 Task: Add Sprouts 100% Recycled Paper Towels to the cart.
Action: Mouse moved to (783, 267)
Screenshot: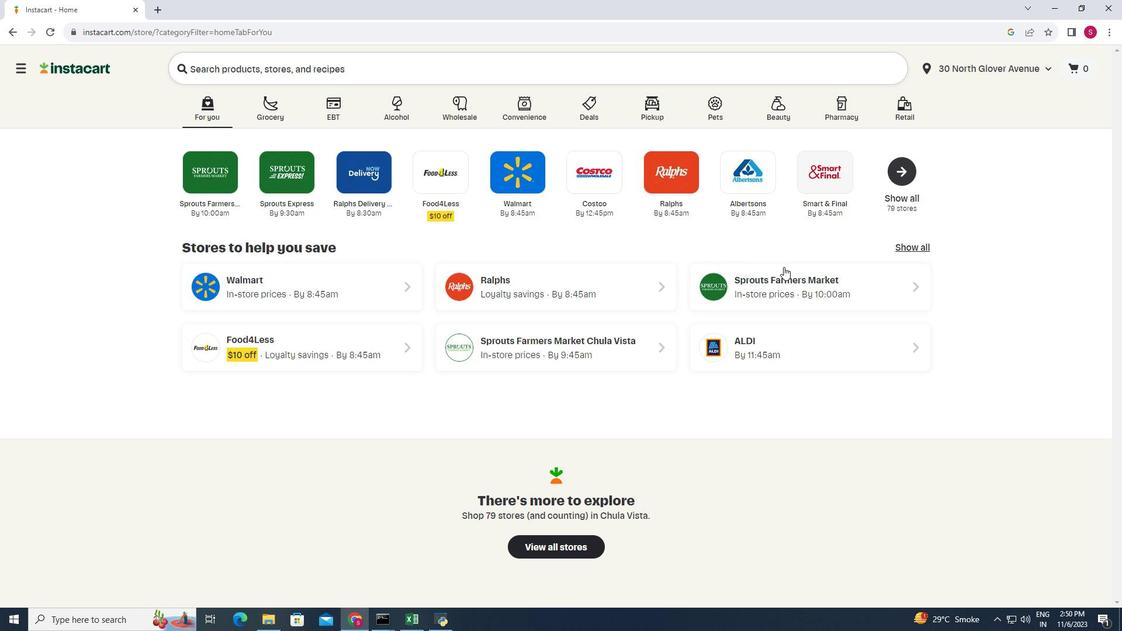 
Action: Mouse pressed left at (783, 267)
Screenshot: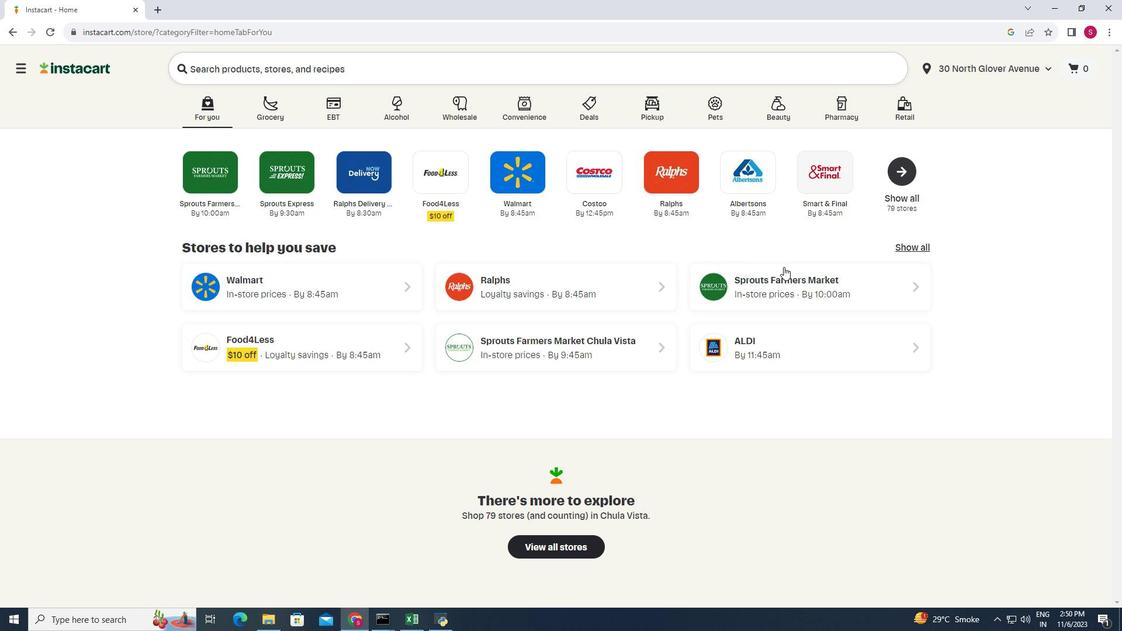 
Action: Mouse moved to (82, 410)
Screenshot: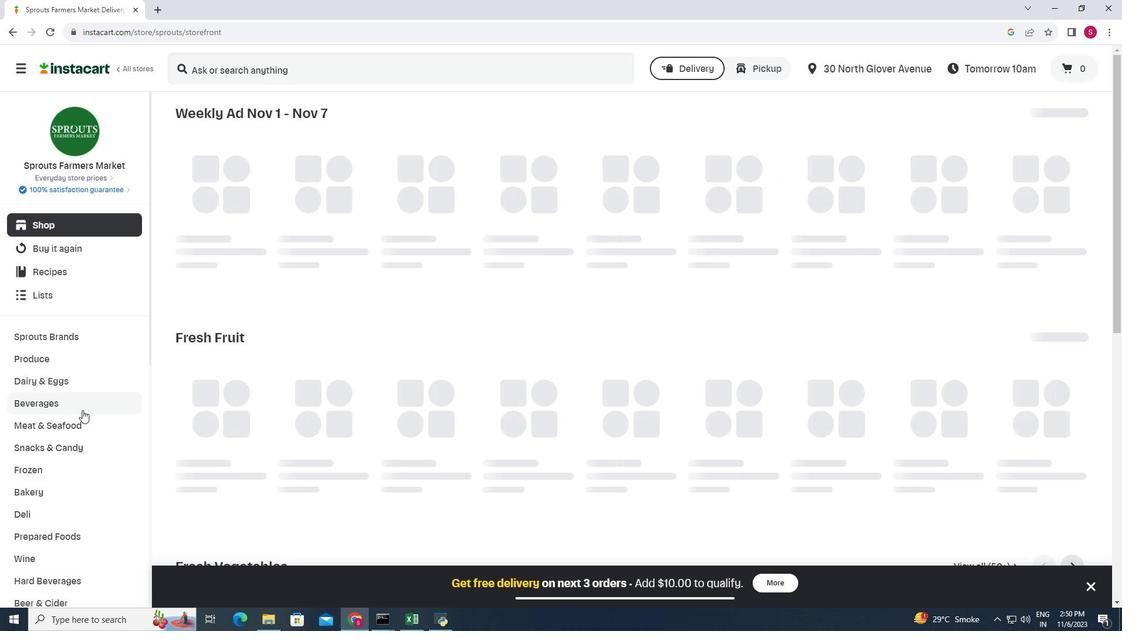 
Action: Mouse scrolled (82, 409) with delta (0, 0)
Screenshot: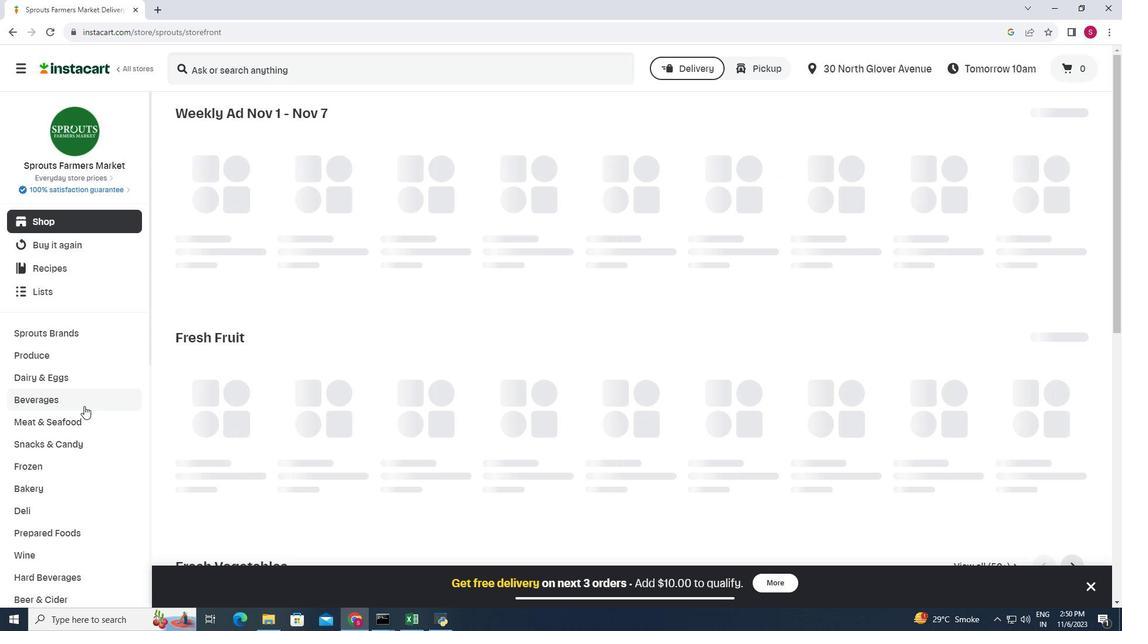 
Action: Mouse moved to (85, 404)
Screenshot: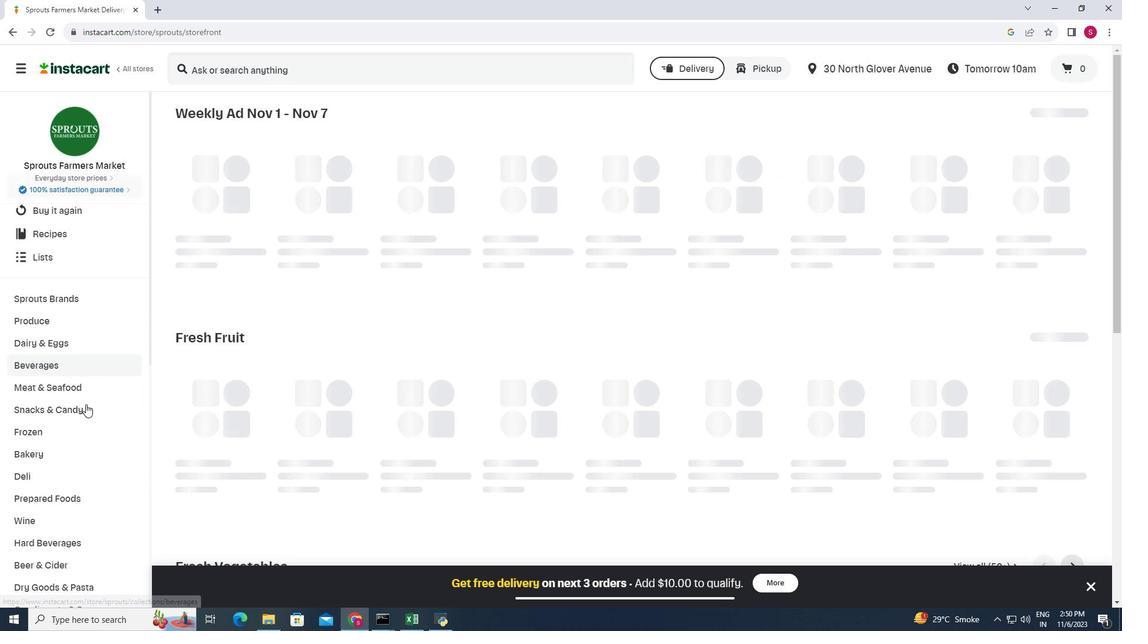 
Action: Mouse scrolled (85, 403) with delta (0, 0)
Screenshot: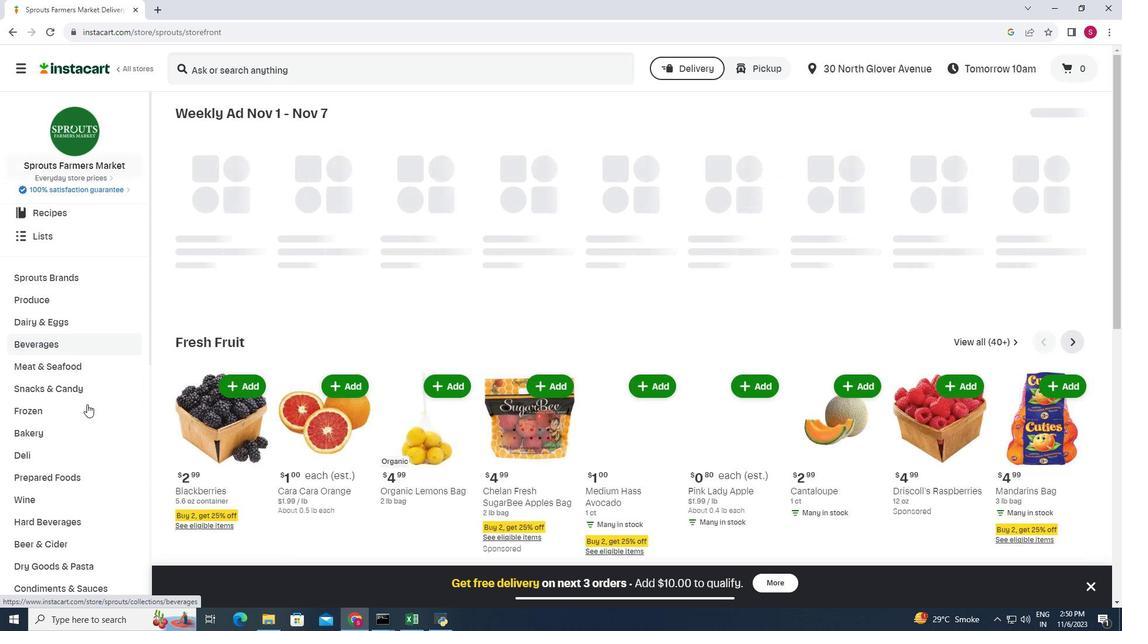 
Action: Mouse moved to (89, 406)
Screenshot: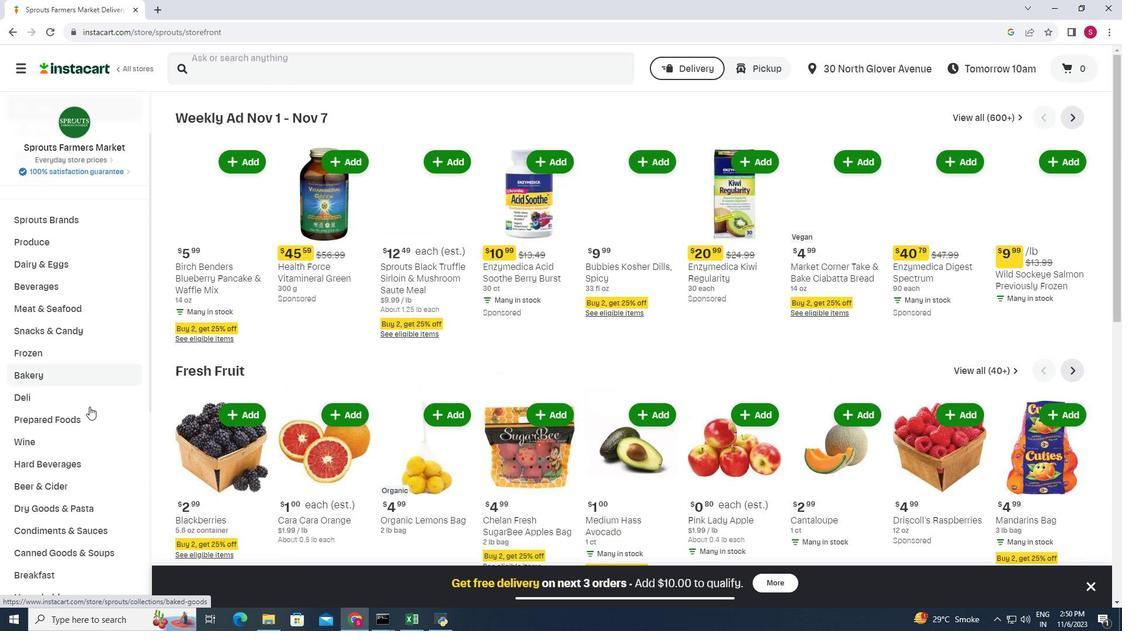 
Action: Mouse scrolled (89, 406) with delta (0, 0)
Screenshot: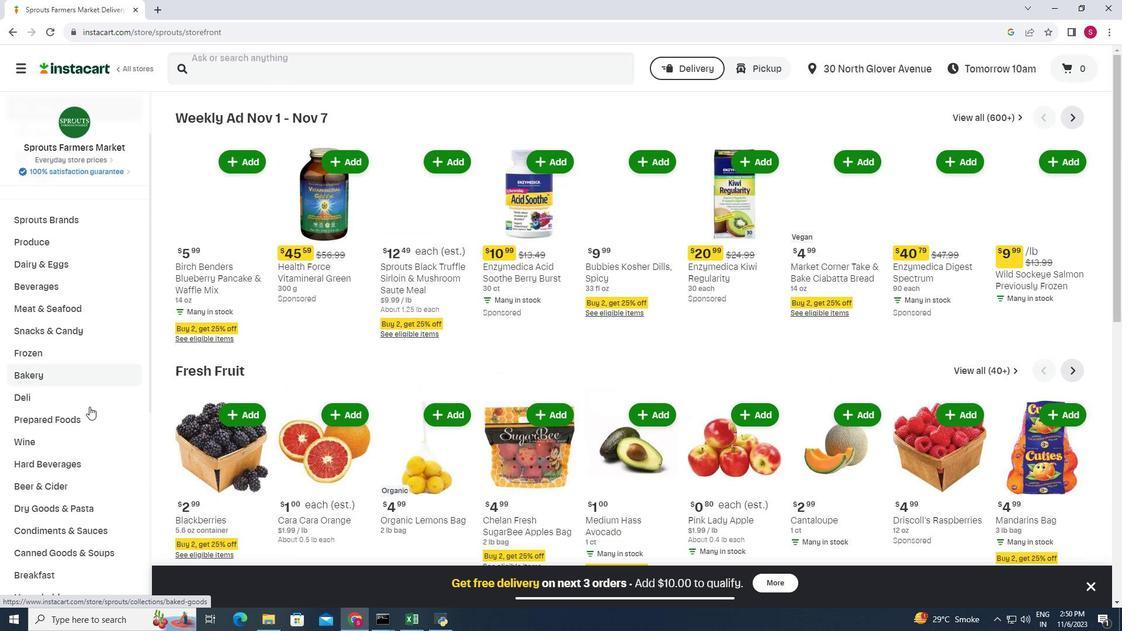 
Action: Mouse moved to (97, 421)
Screenshot: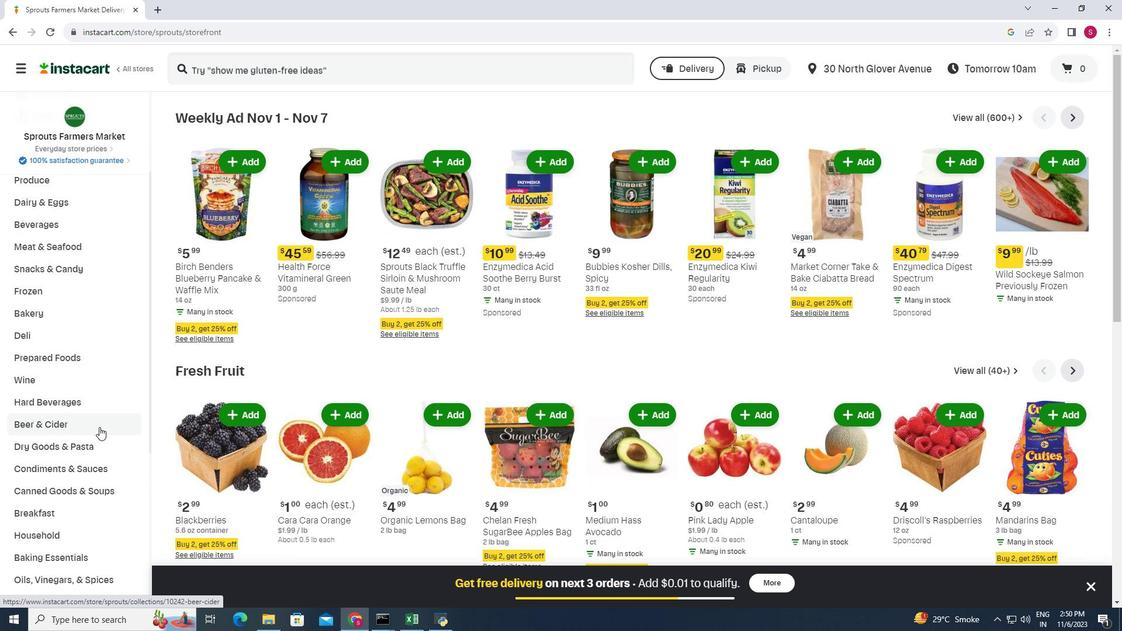
Action: Mouse scrolled (97, 421) with delta (0, 0)
Screenshot: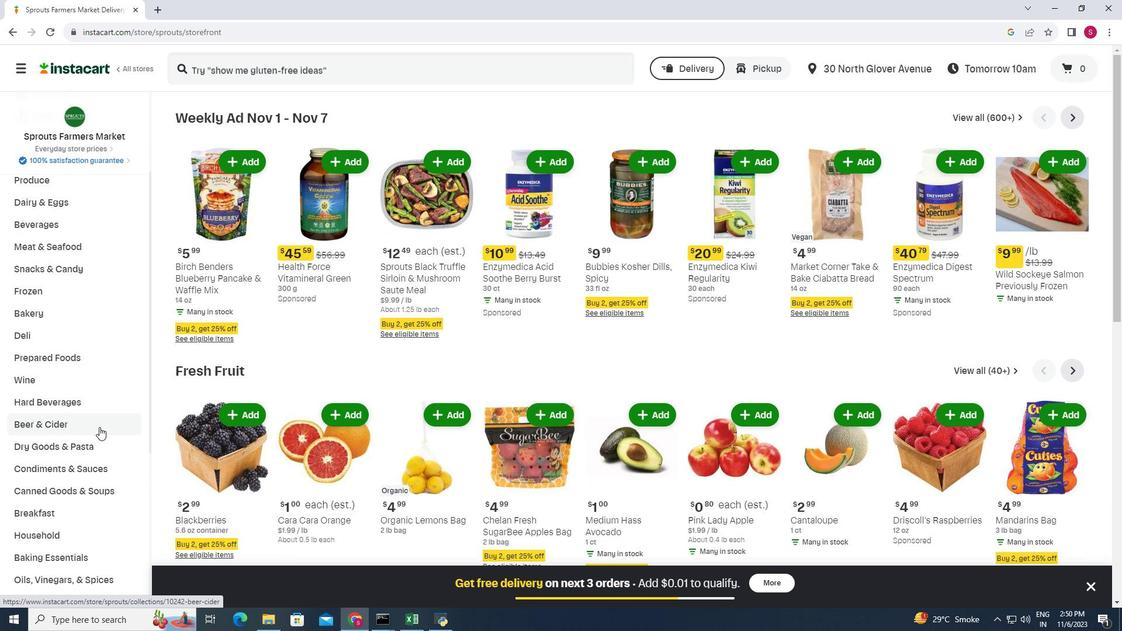 
Action: Mouse moved to (68, 476)
Screenshot: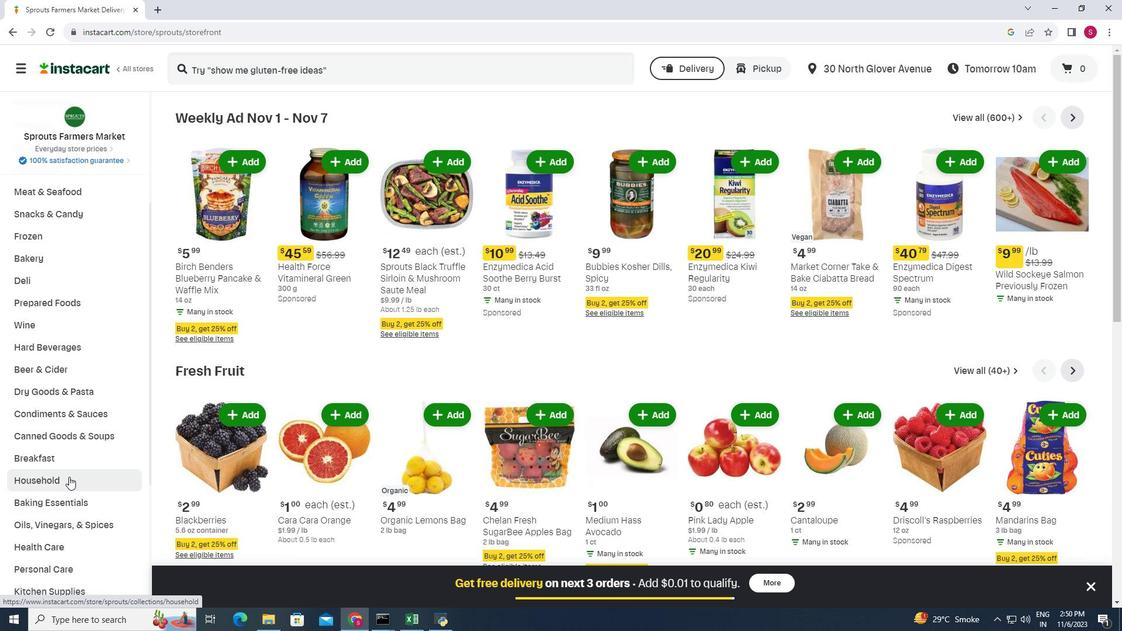 
Action: Mouse pressed left at (68, 476)
Screenshot: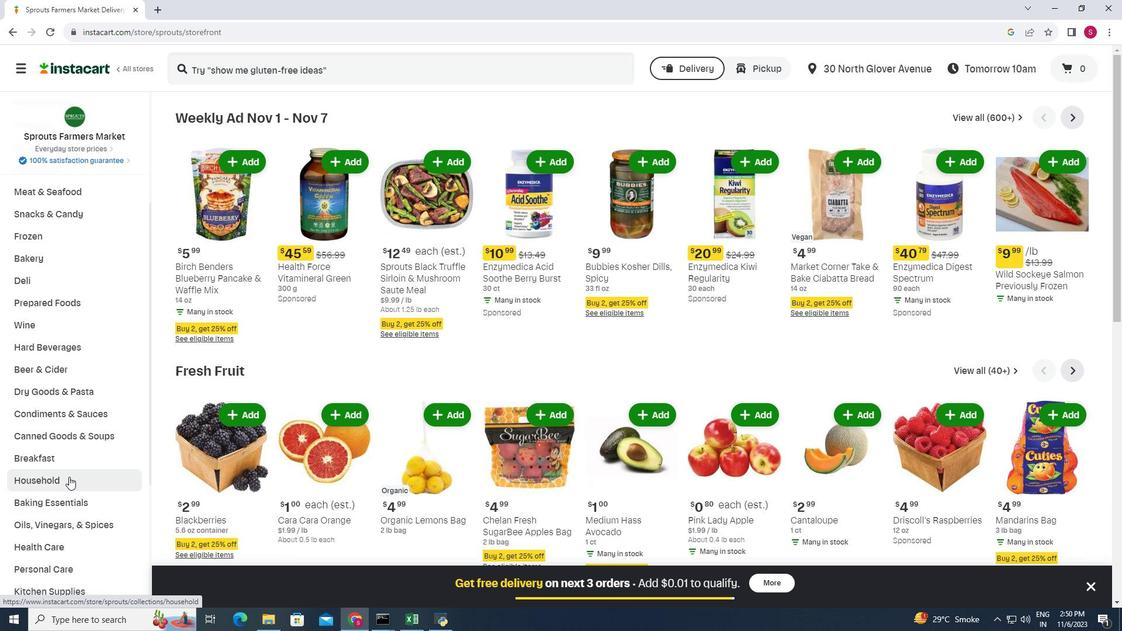 
Action: Mouse moved to (265, 151)
Screenshot: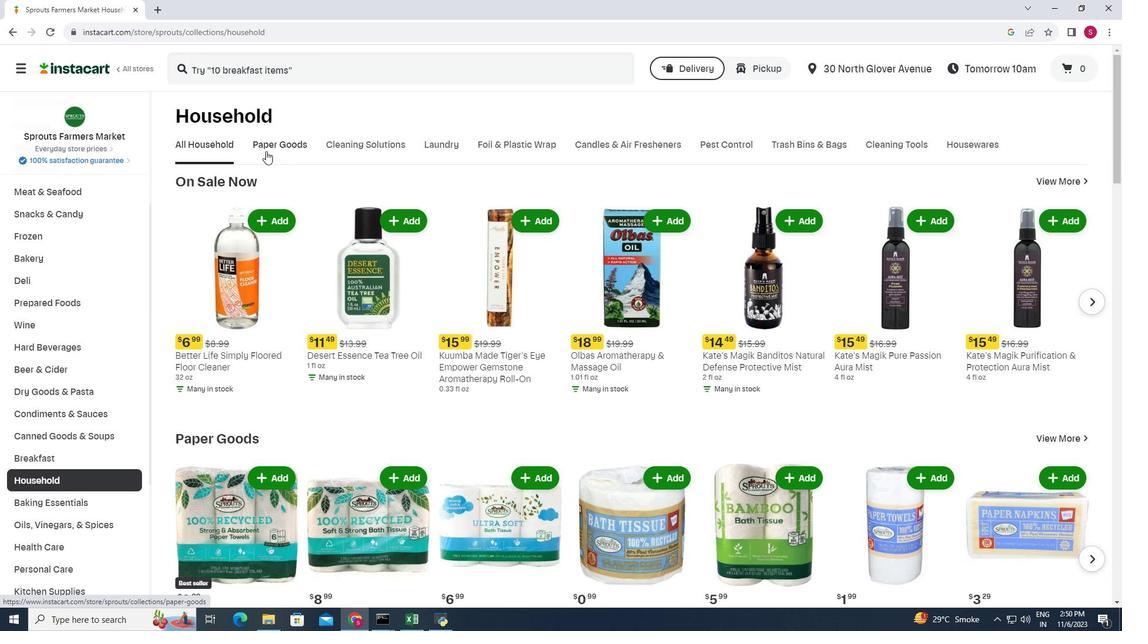 
Action: Mouse pressed left at (265, 151)
Screenshot: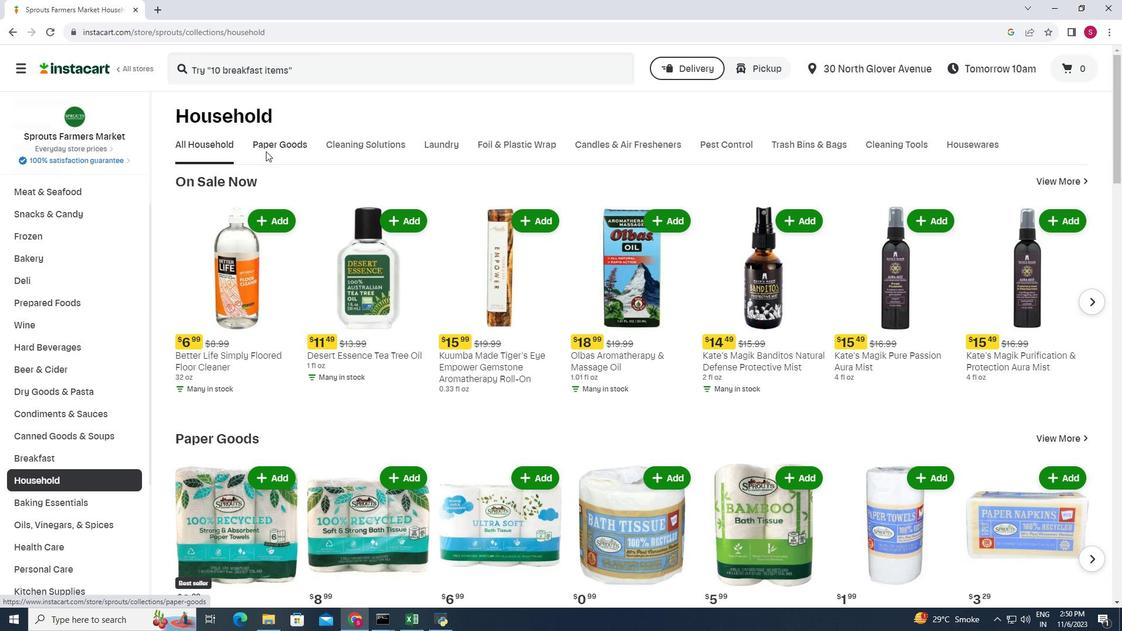 
Action: Mouse moved to (651, 201)
Screenshot: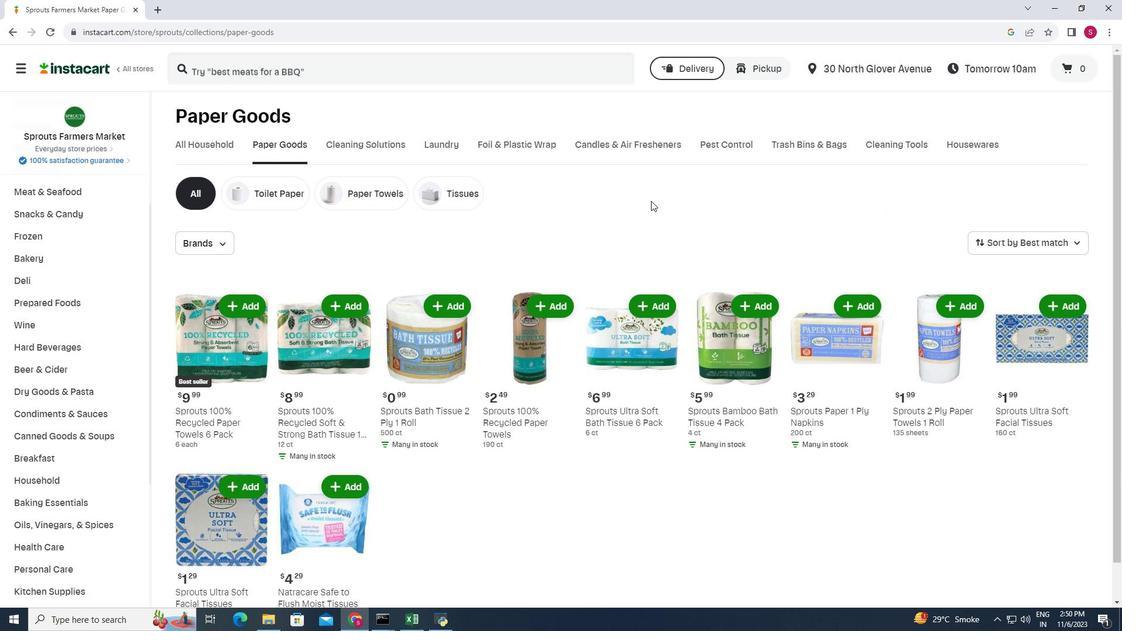 
Action: Mouse scrolled (651, 200) with delta (0, 0)
Screenshot: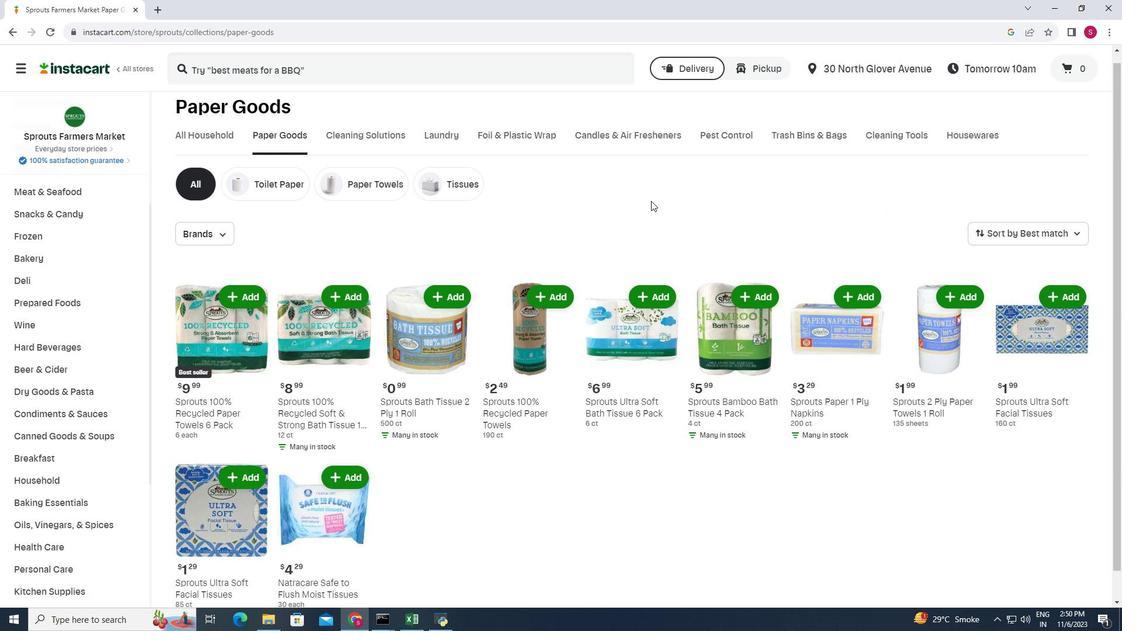 
